 Task: Select a data range to apply the rule.
Action: Mouse moved to (160, 75)
Screenshot: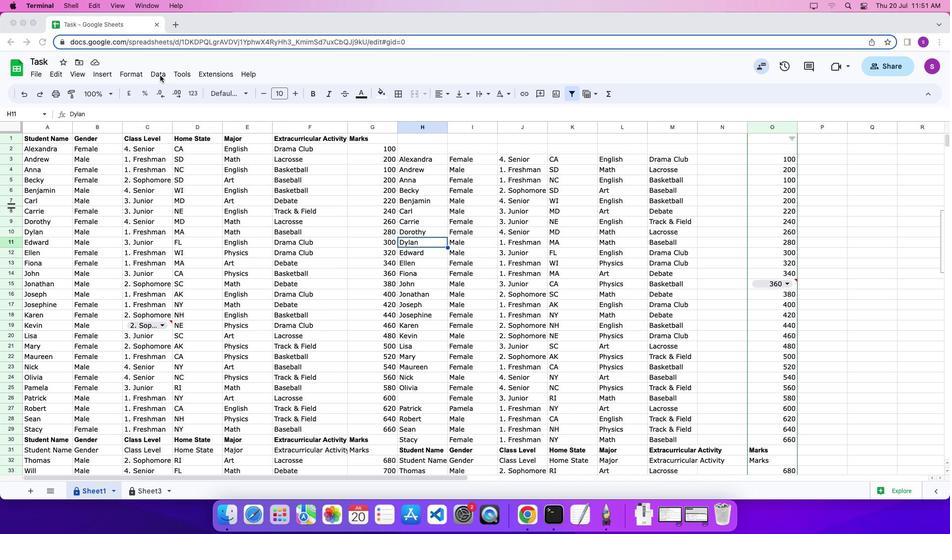 
Action: Mouse pressed left at (160, 75)
Screenshot: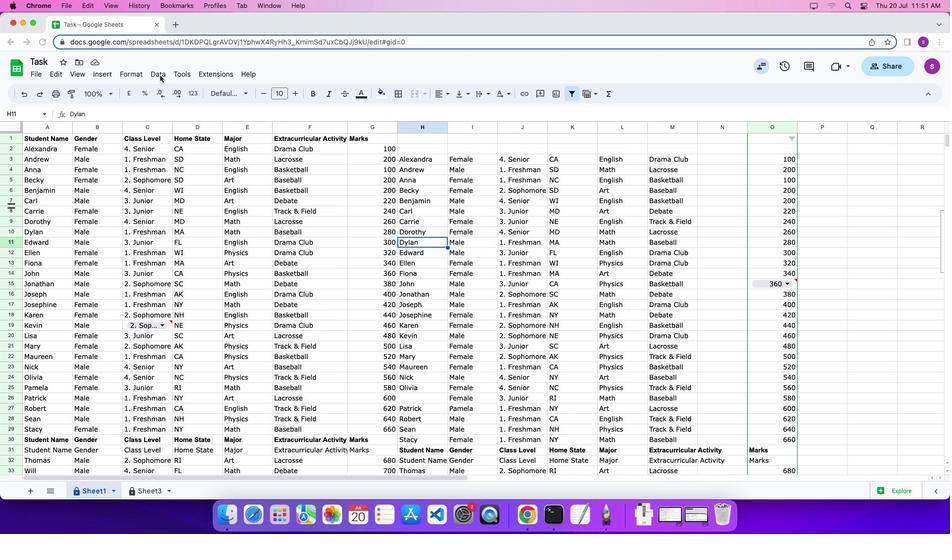 
Action: Mouse moved to (162, 73)
Screenshot: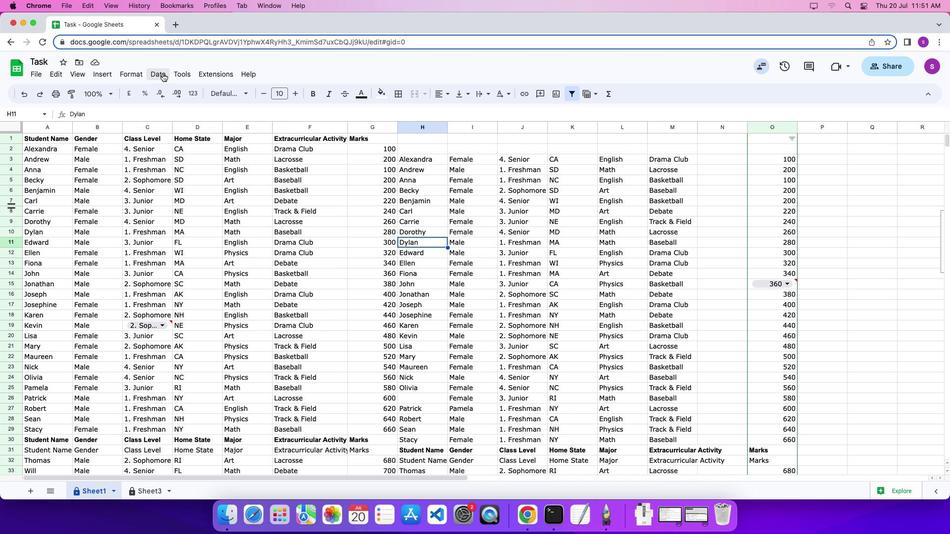 
Action: Mouse pressed left at (162, 73)
Screenshot: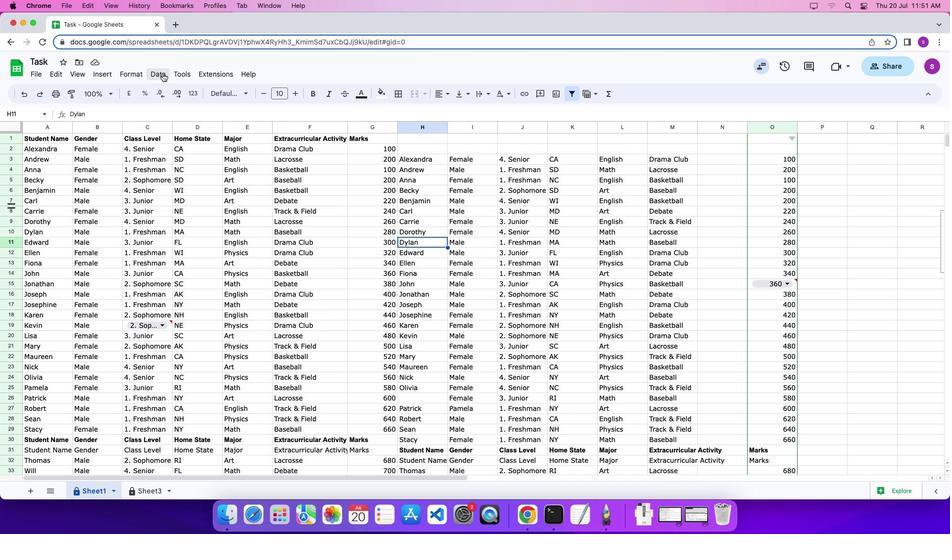 
Action: Mouse moved to (194, 274)
Screenshot: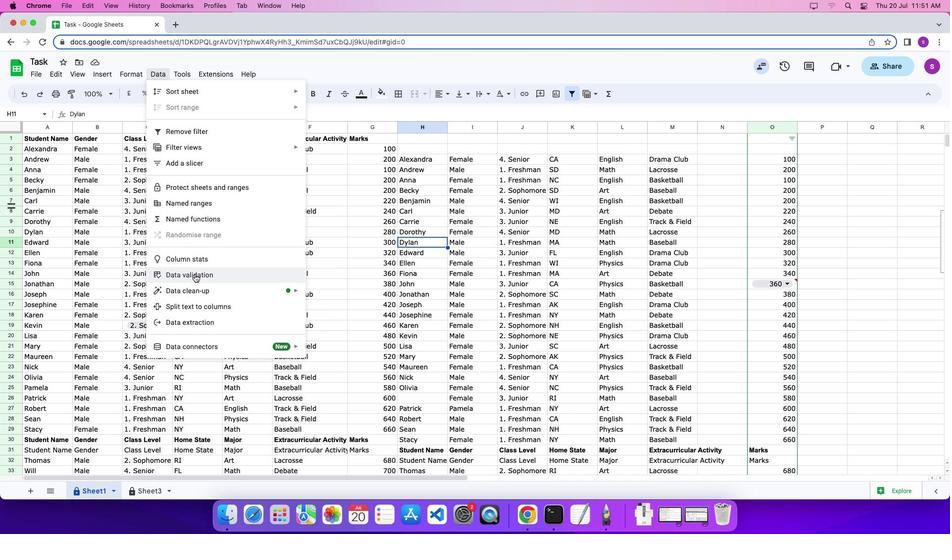 
Action: Mouse pressed left at (194, 274)
Screenshot: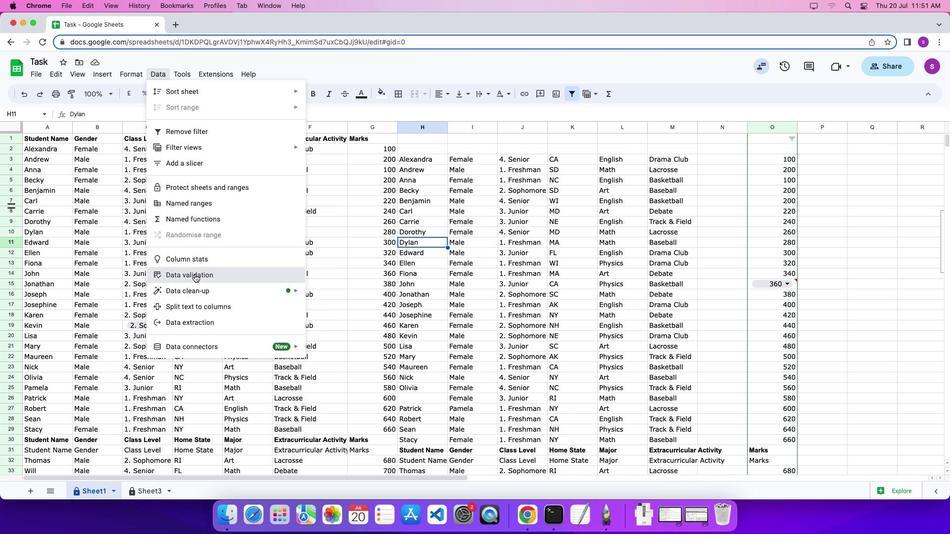 
Action: Mouse moved to (911, 165)
Screenshot: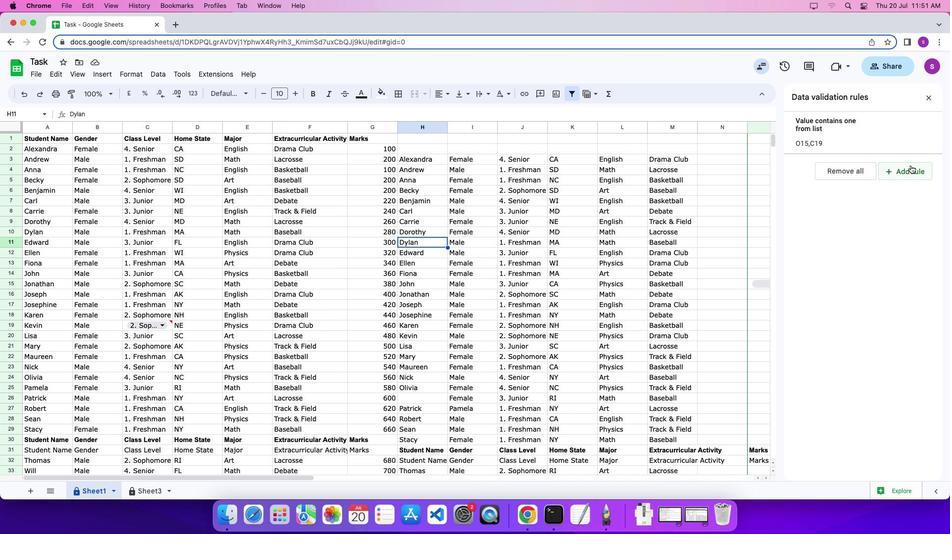 
Action: Mouse pressed left at (911, 165)
Screenshot: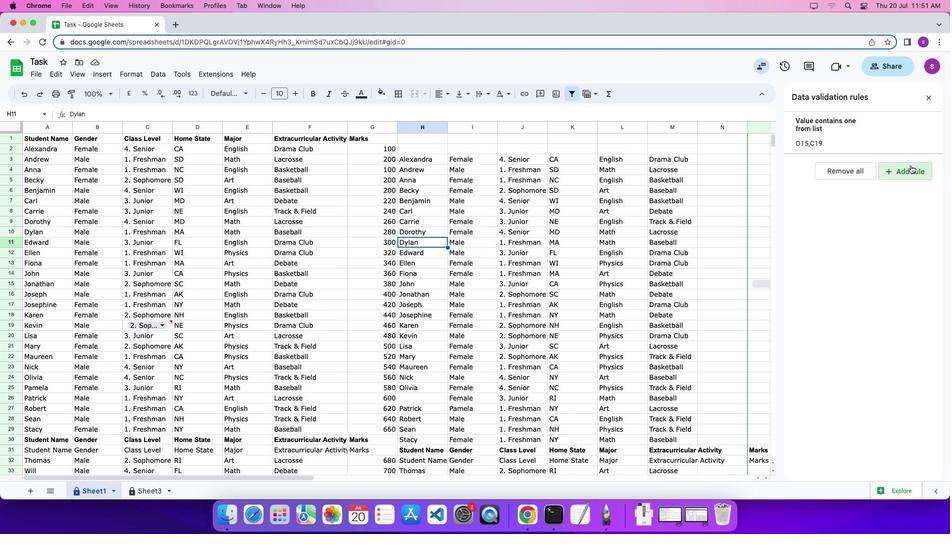
Action: Mouse moved to (866, 141)
Screenshot: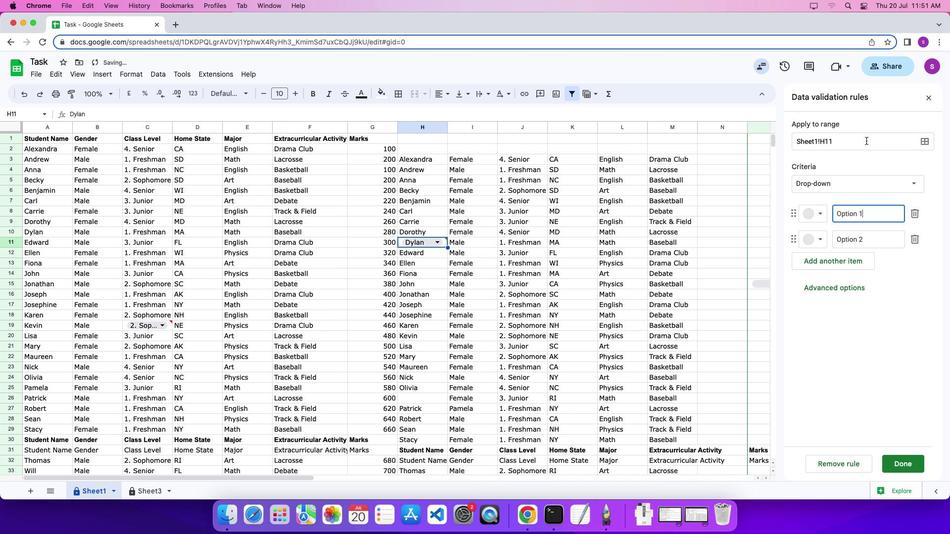 
Action: Mouse pressed left at (866, 141)
Screenshot: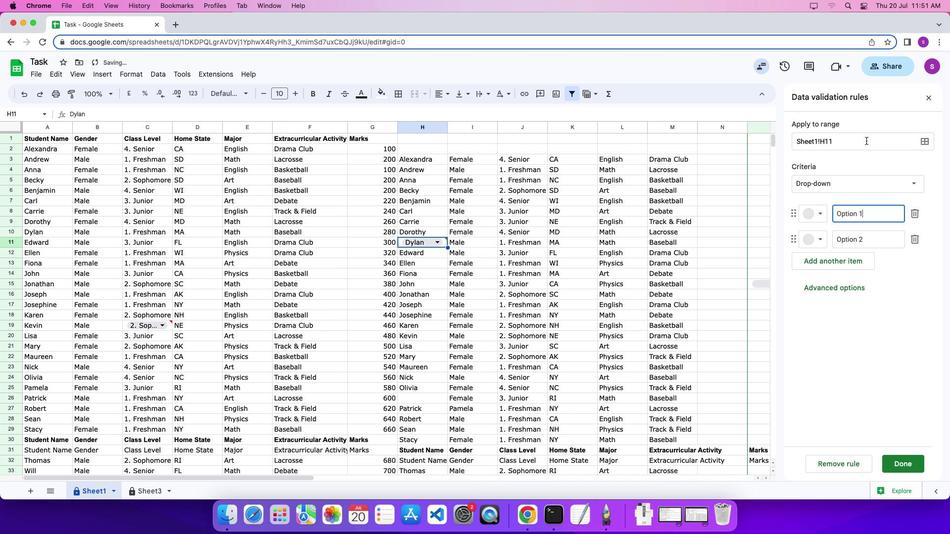 
Action: Key pressed Key.backspace'5'
Screenshot: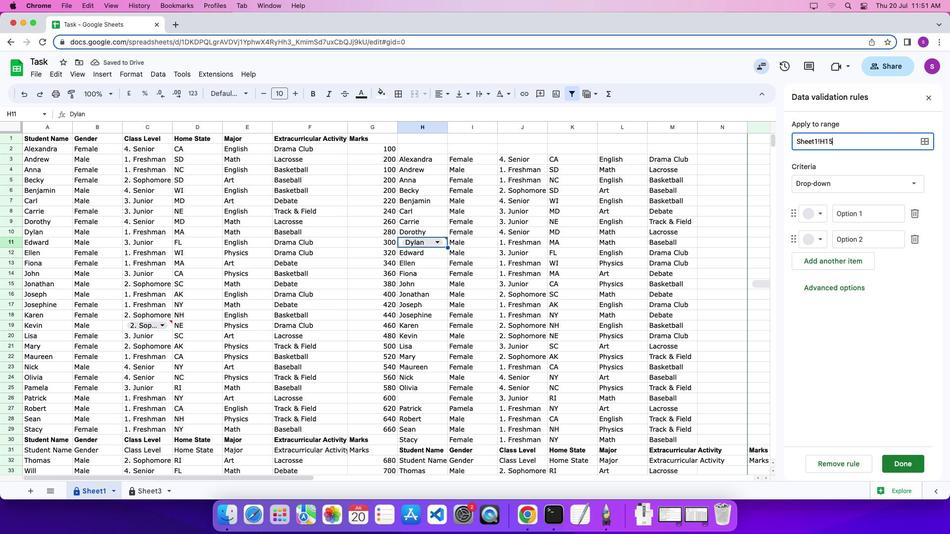 
Action: Mouse moved to (897, 462)
Screenshot: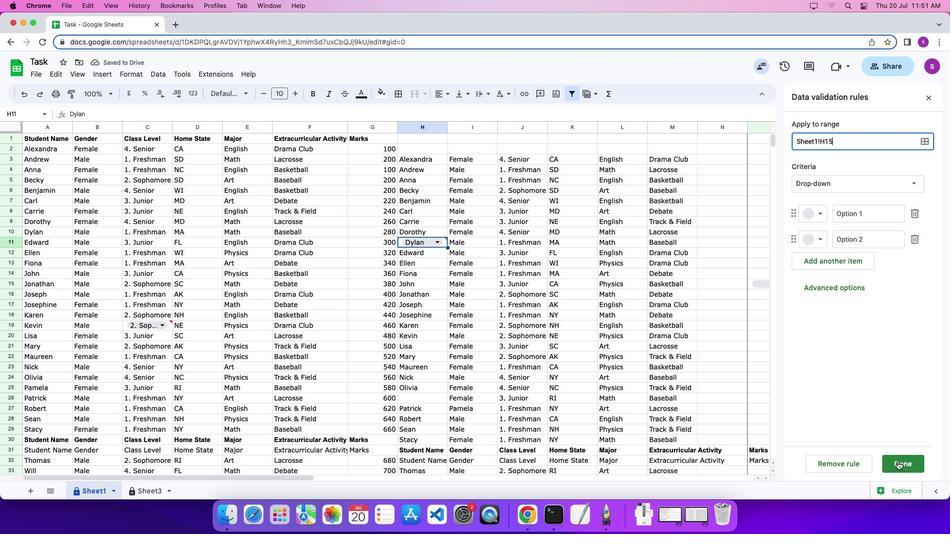 
Action: Mouse pressed left at (897, 462)
Screenshot: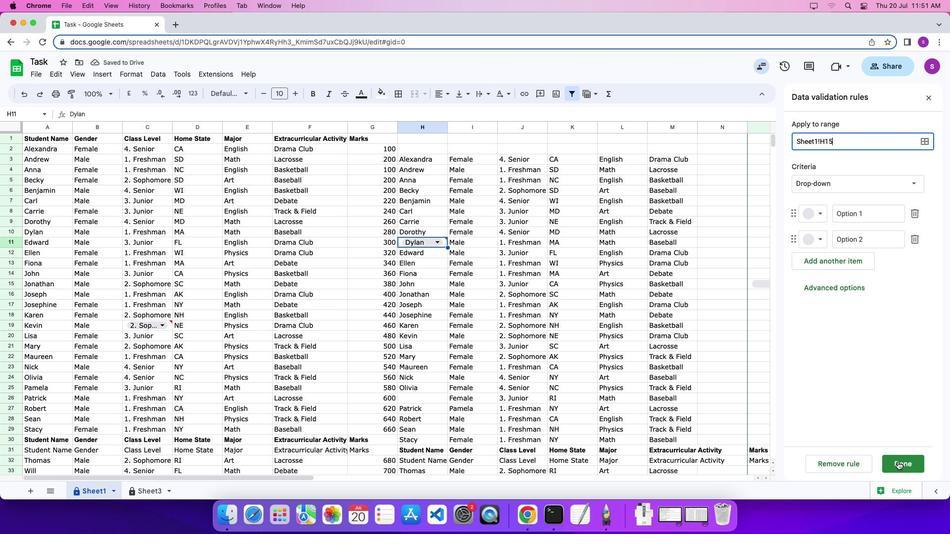 
